 Task: Search for tasks due tomorrow in Microsoft Outlook.
Action: Mouse moved to (21, 176)
Screenshot: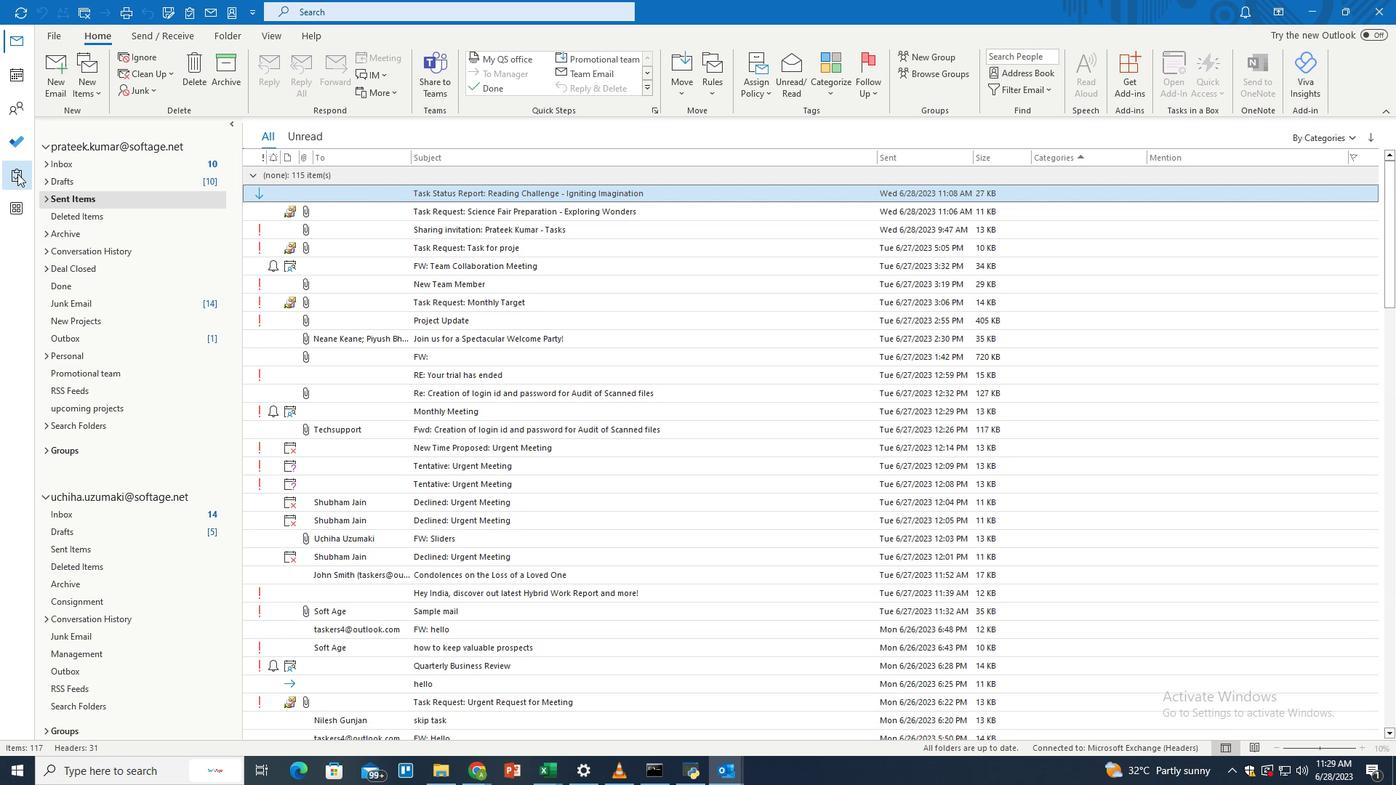 
Action: Mouse pressed left at (21, 176)
Screenshot: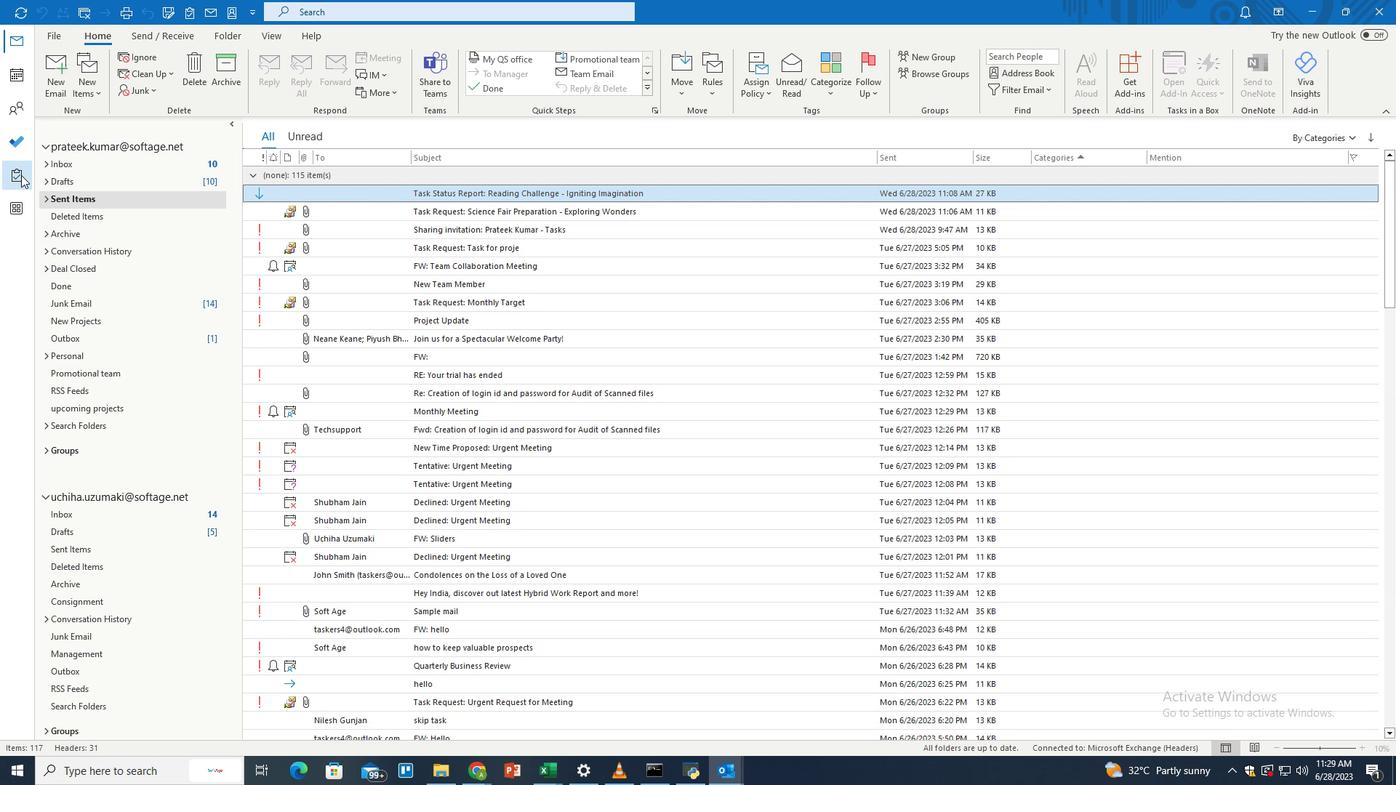 
Action: Mouse moved to (501, 13)
Screenshot: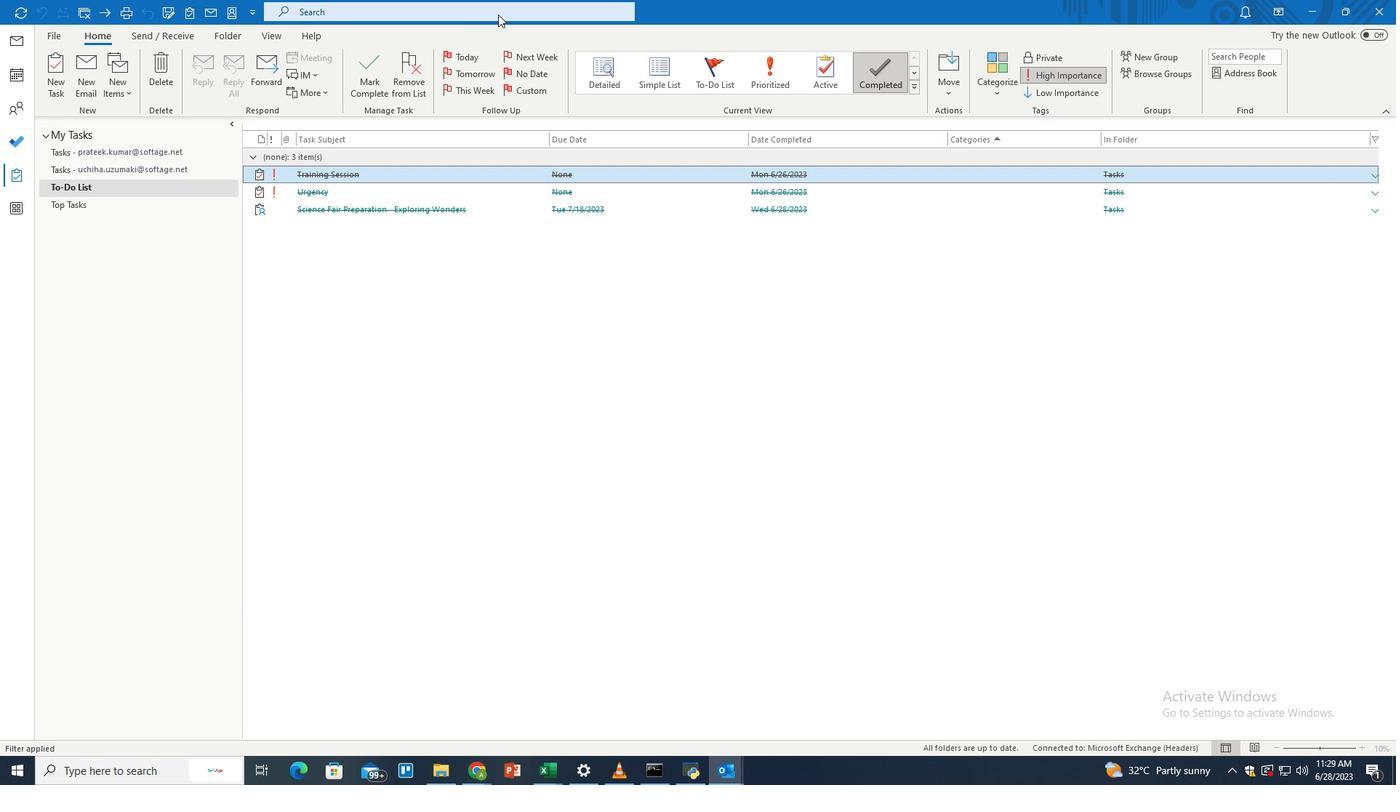 
Action: Mouse pressed left at (501, 13)
Screenshot: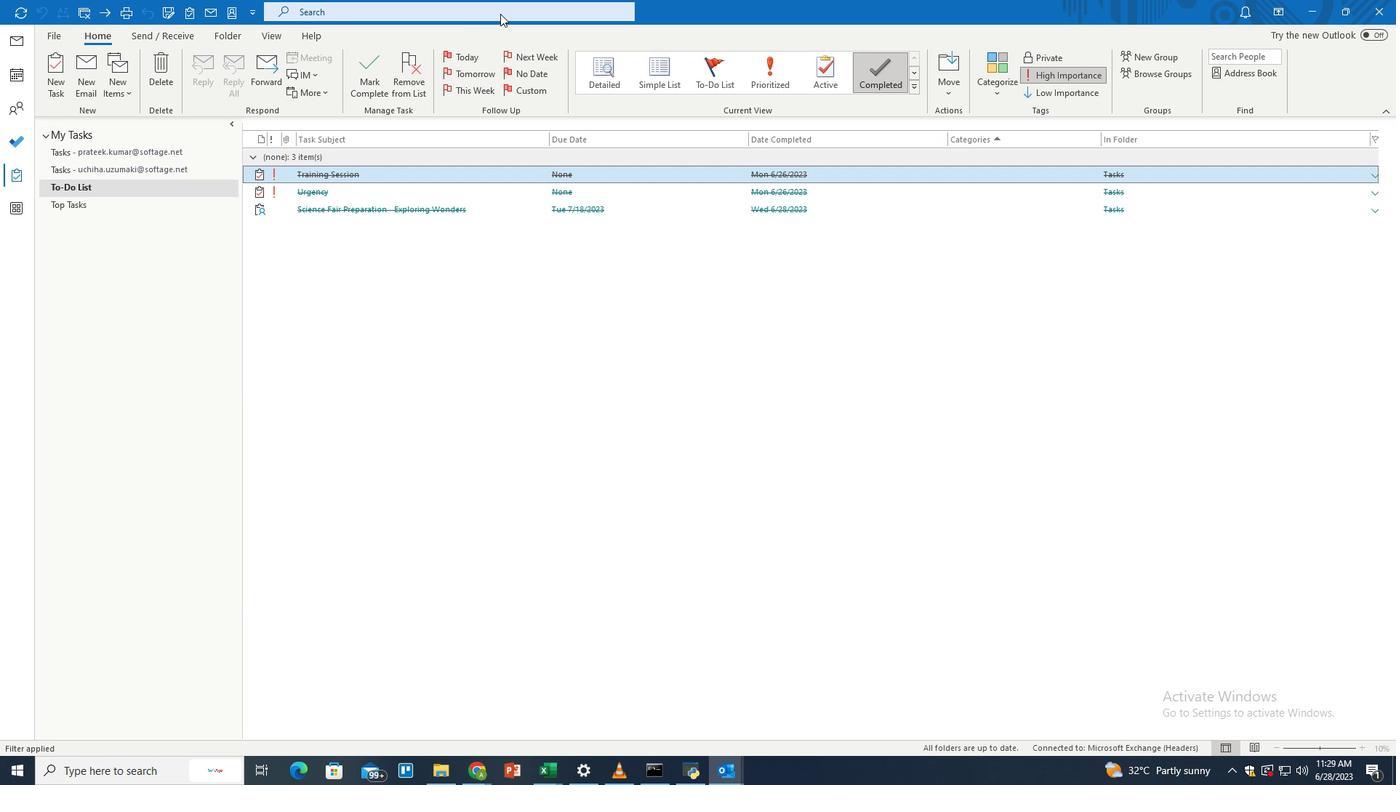 
Action: Mouse moved to (682, 10)
Screenshot: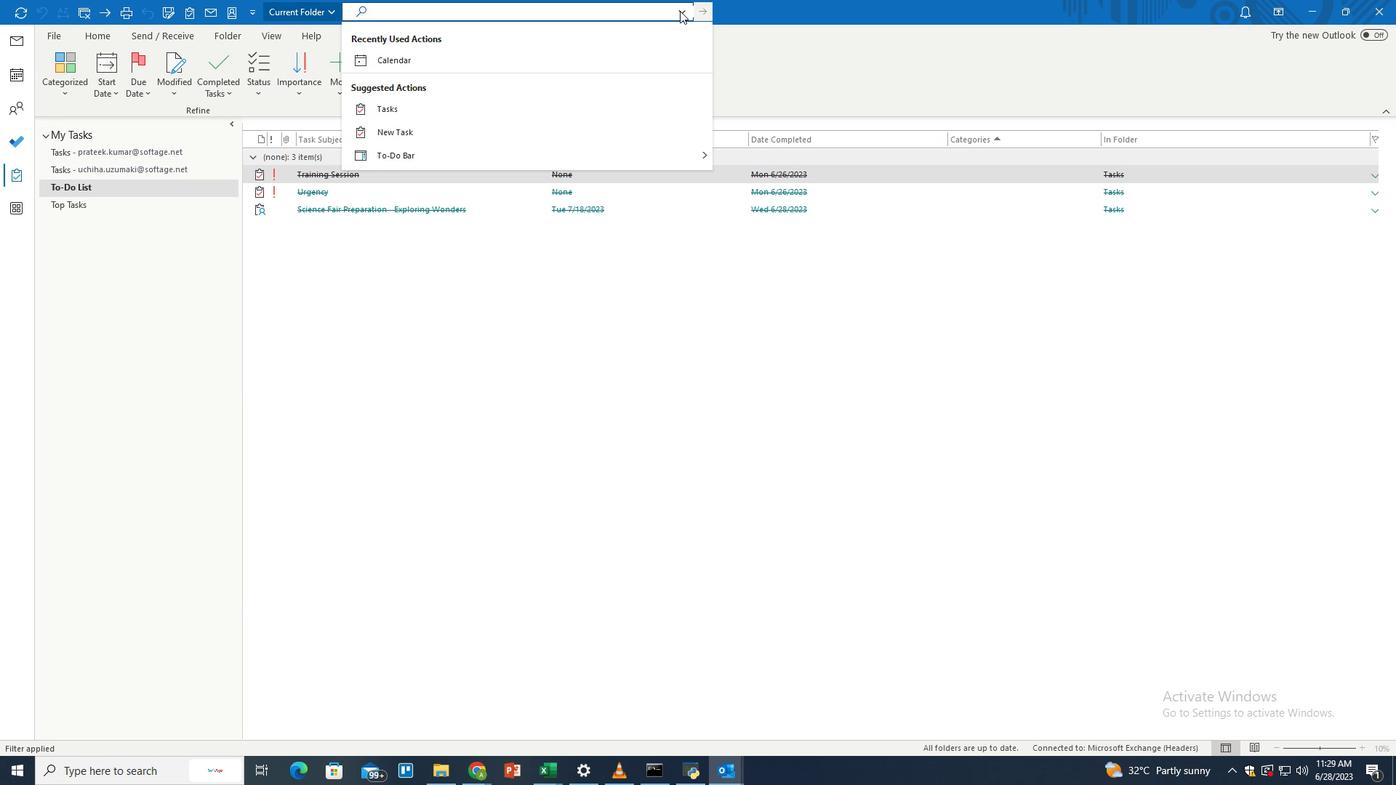 
Action: Mouse pressed left at (682, 10)
Screenshot: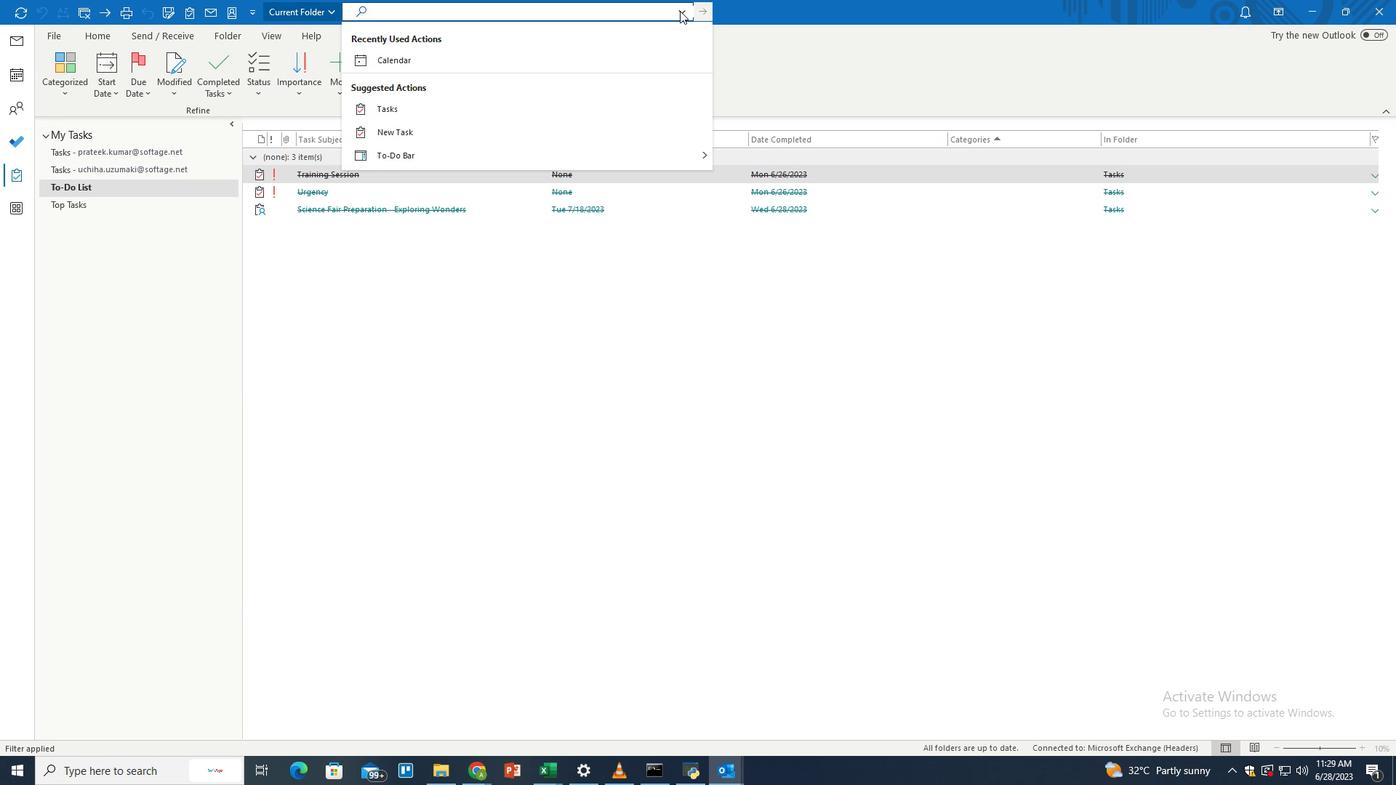 
Action: Mouse moved to (428, 115)
Screenshot: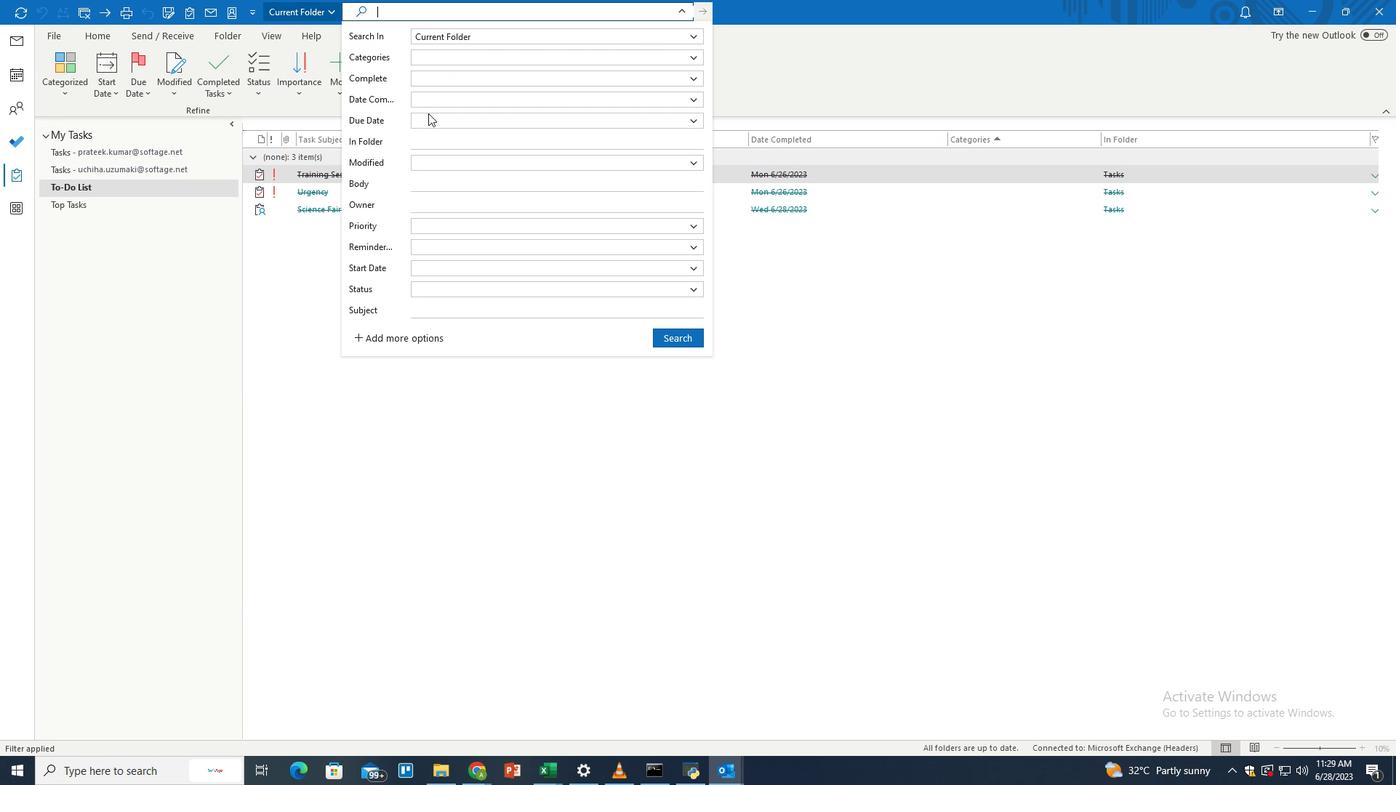 
Action: Mouse pressed left at (428, 115)
Screenshot: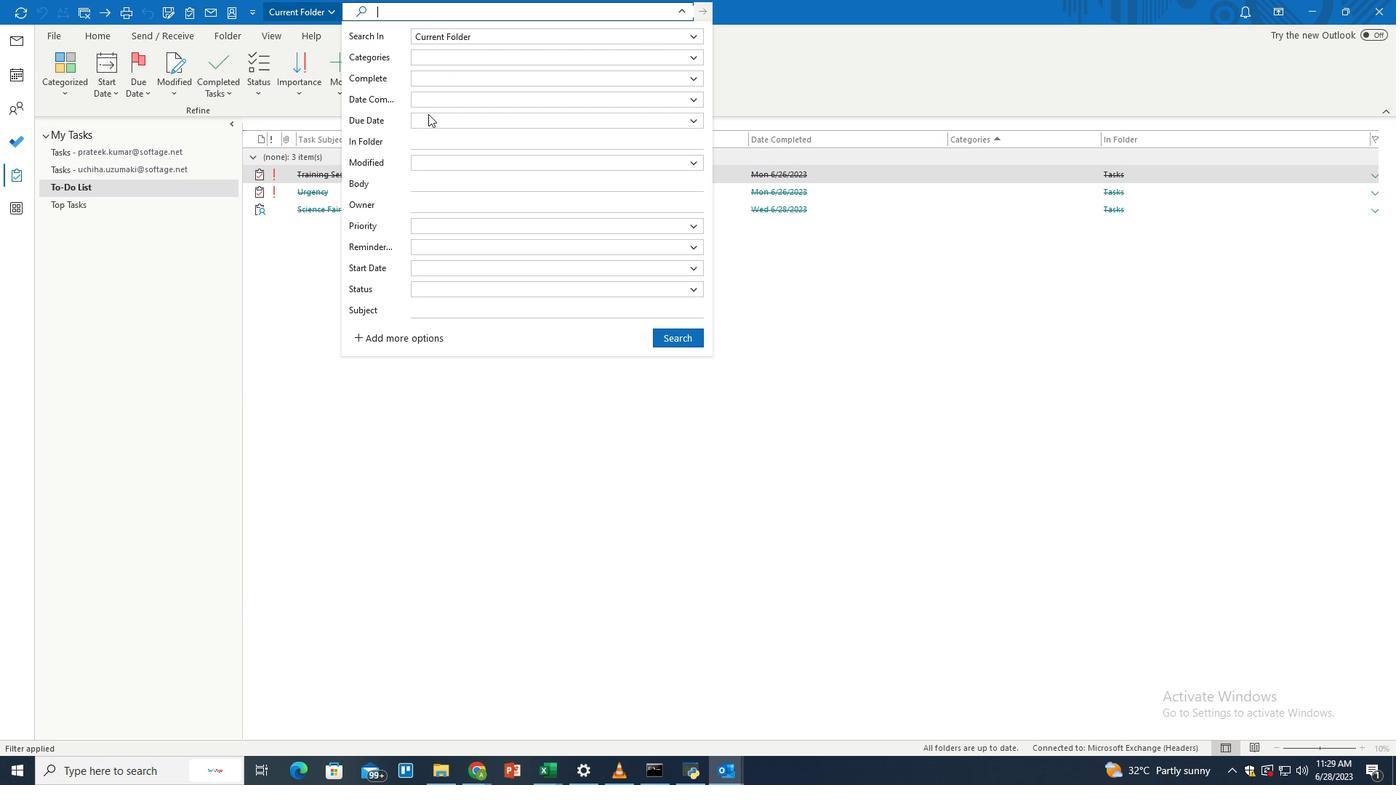 
Action: Mouse moved to (434, 163)
Screenshot: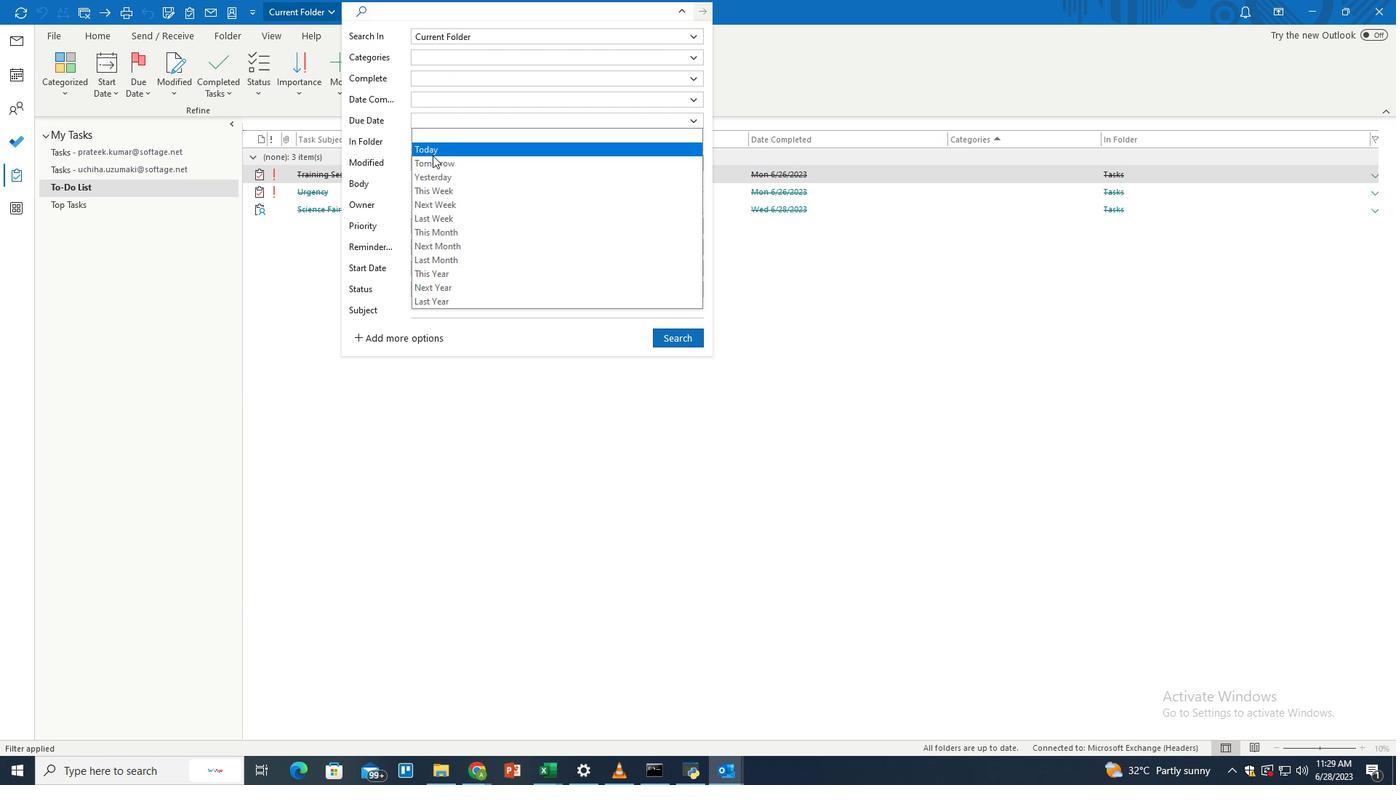 
Action: Mouse pressed left at (434, 163)
Screenshot: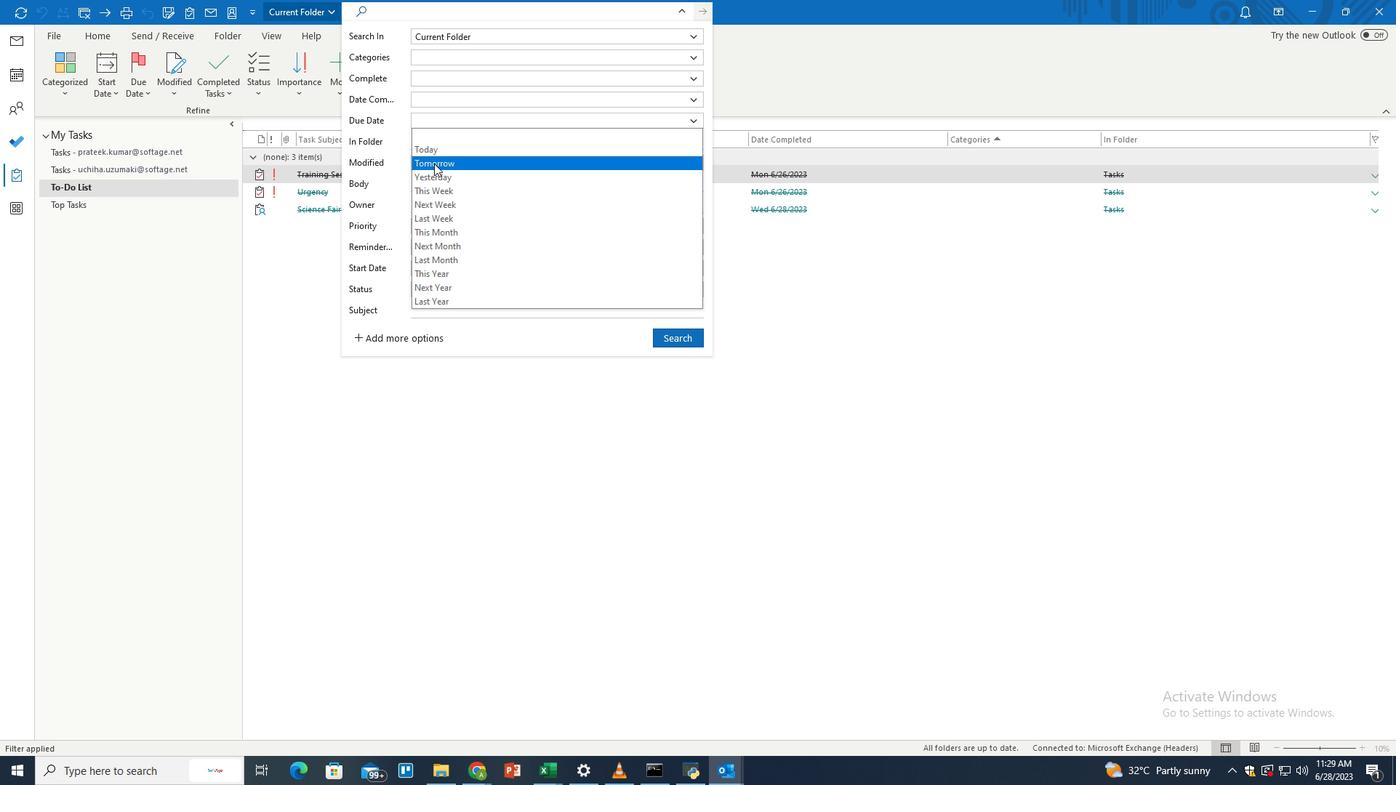 
Action: Mouse moved to (679, 341)
Screenshot: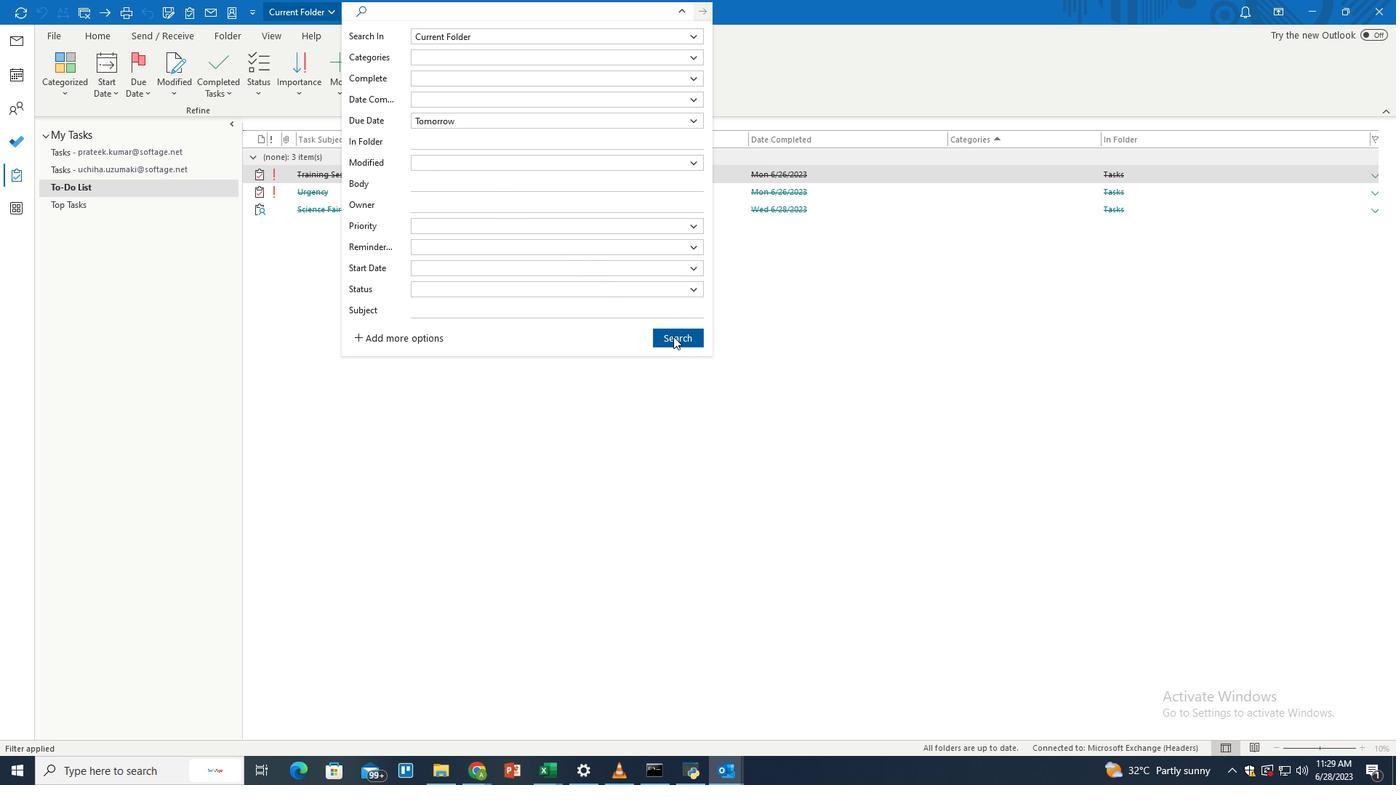 
Action: Mouse pressed left at (679, 341)
Screenshot: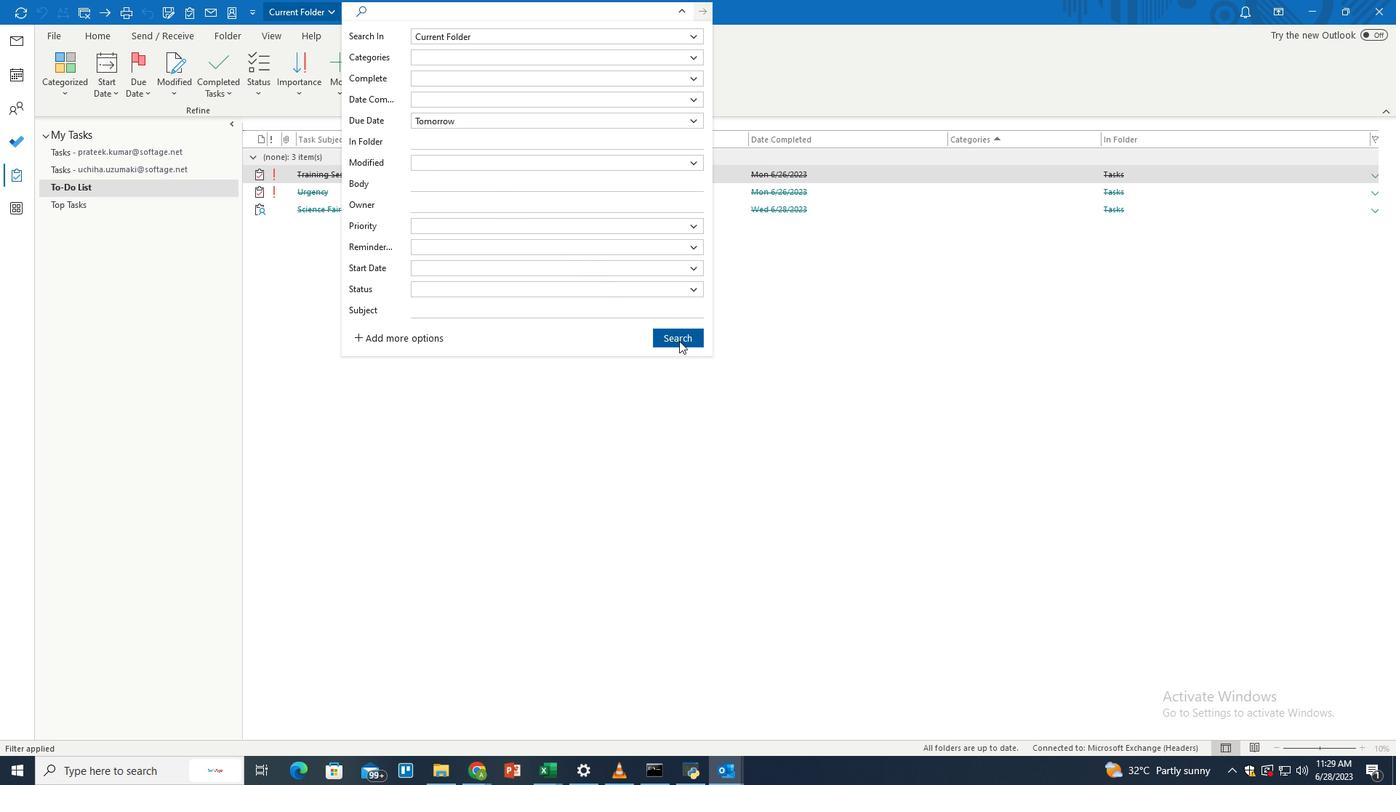 
Action: Mouse moved to (472, 293)
Screenshot: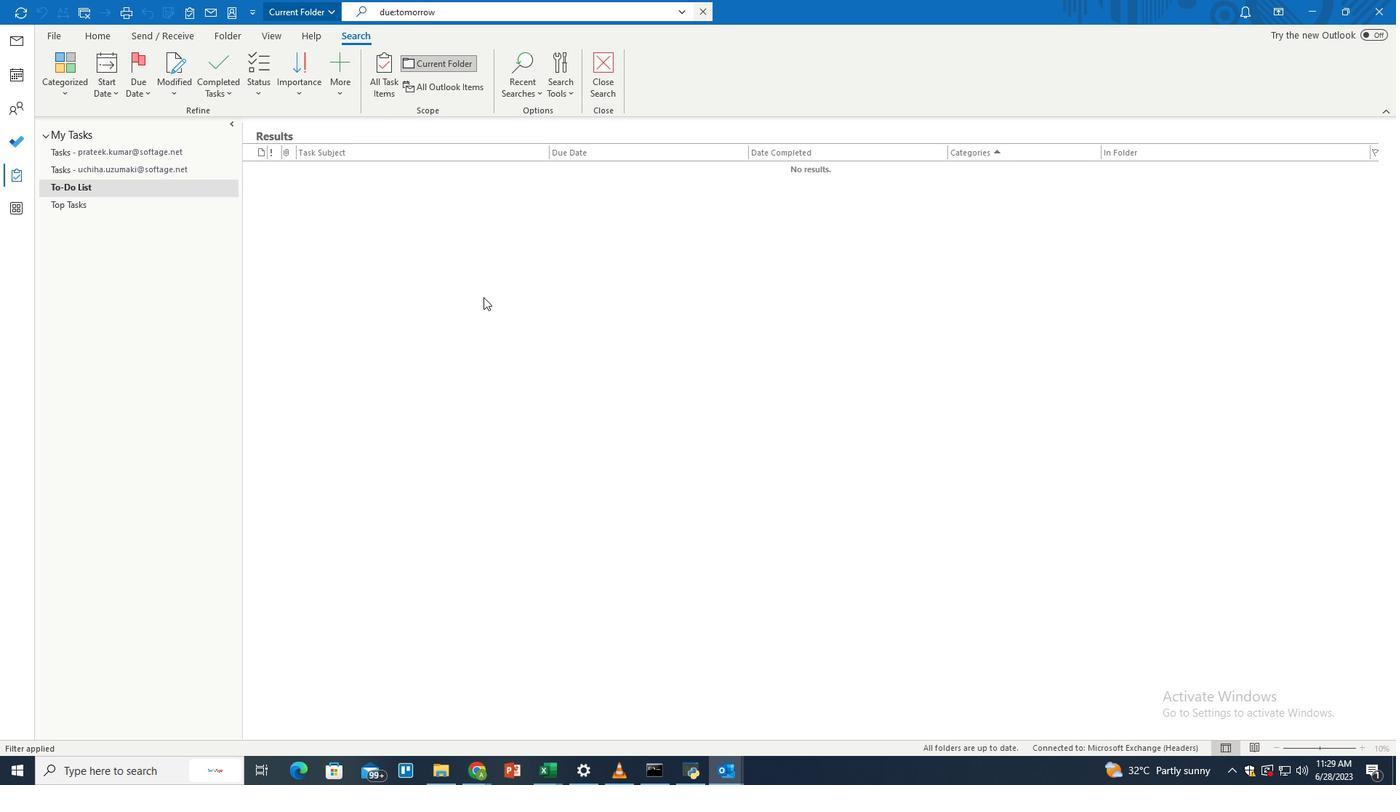 
